 Task: Align the table to center.
Action: Mouse moved to (205, 92)
Screenshot: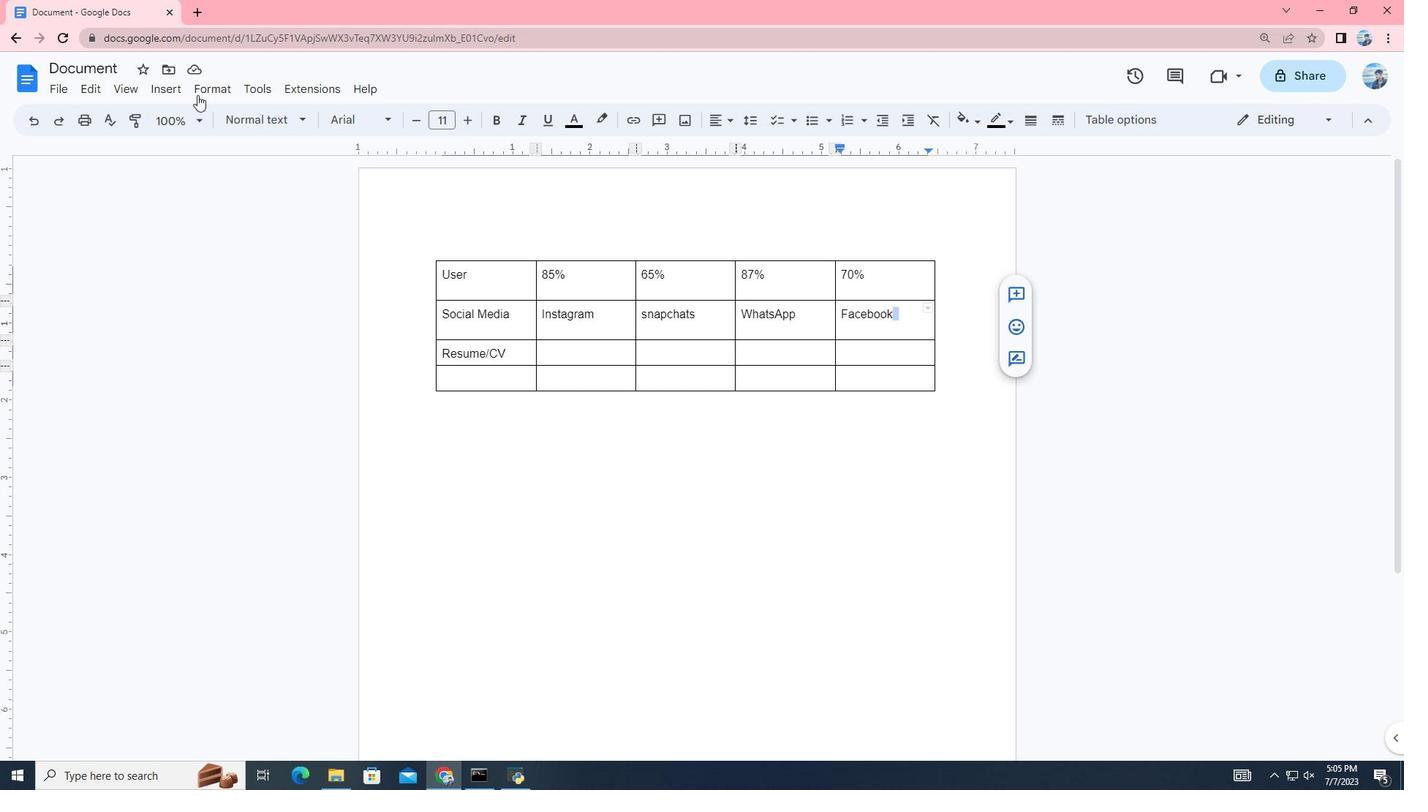 
Action: Mouse pressed left at (205, 92)
Screenshot: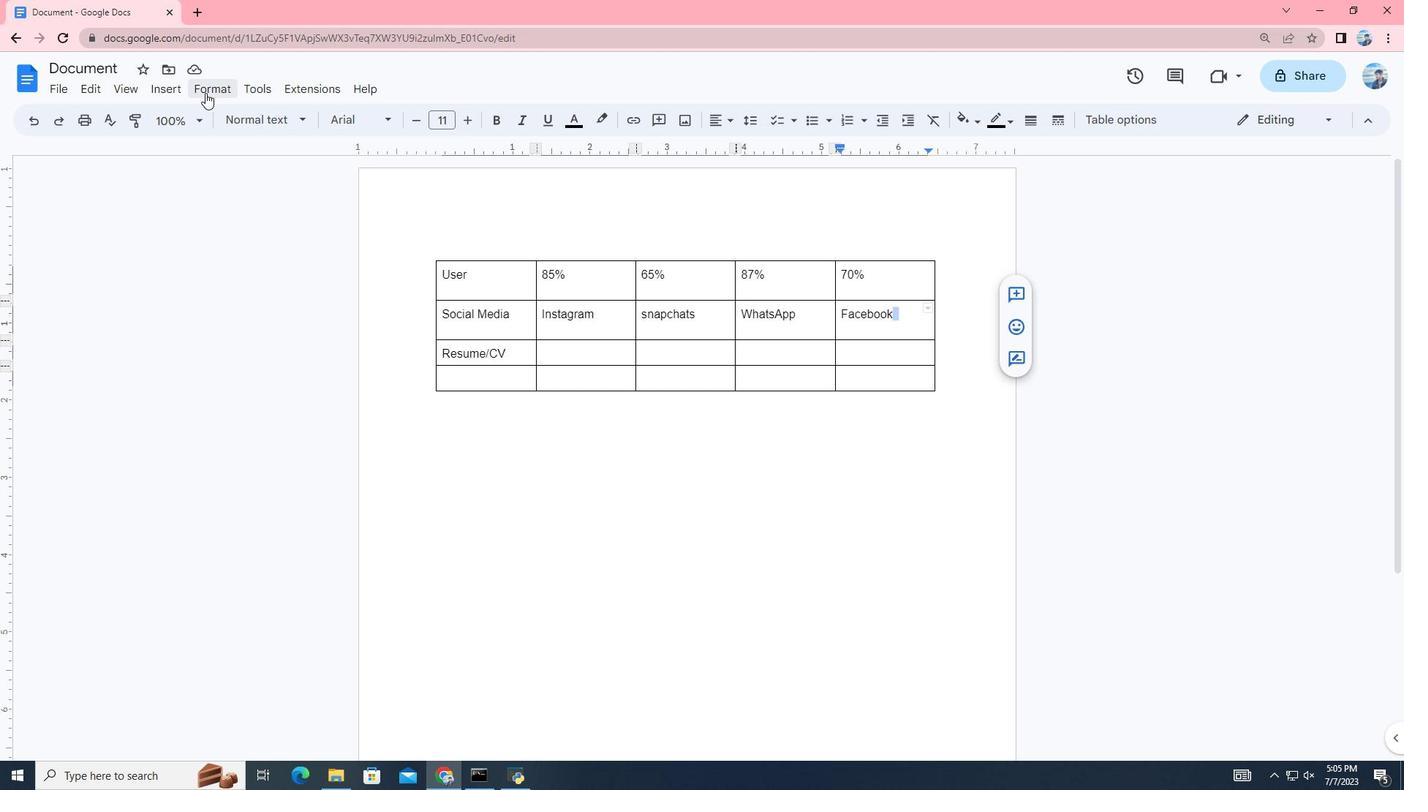 
Action: Mouse moved to (521, 738)
Screenshot: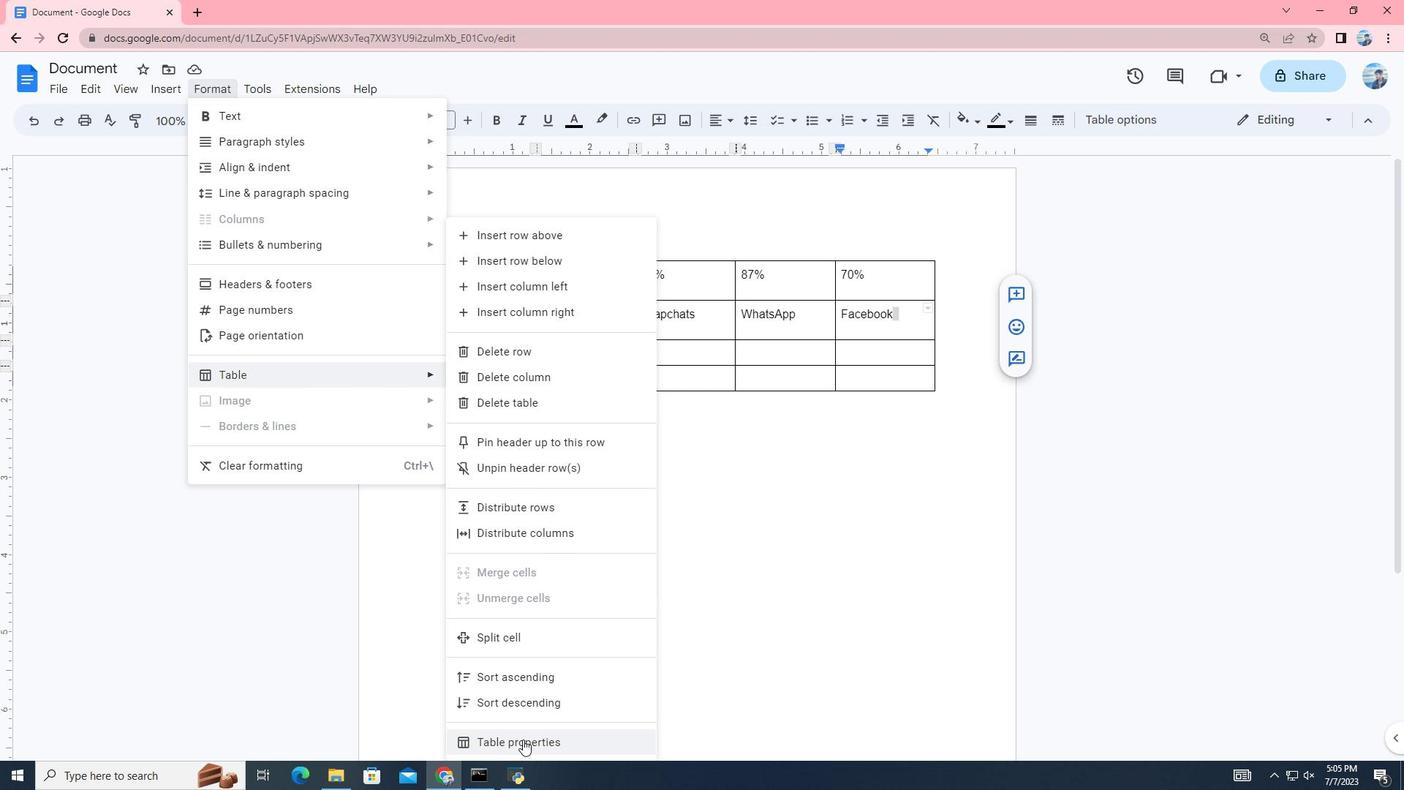 
Action: Mouse pressed left at (521, 738)
Screenshot: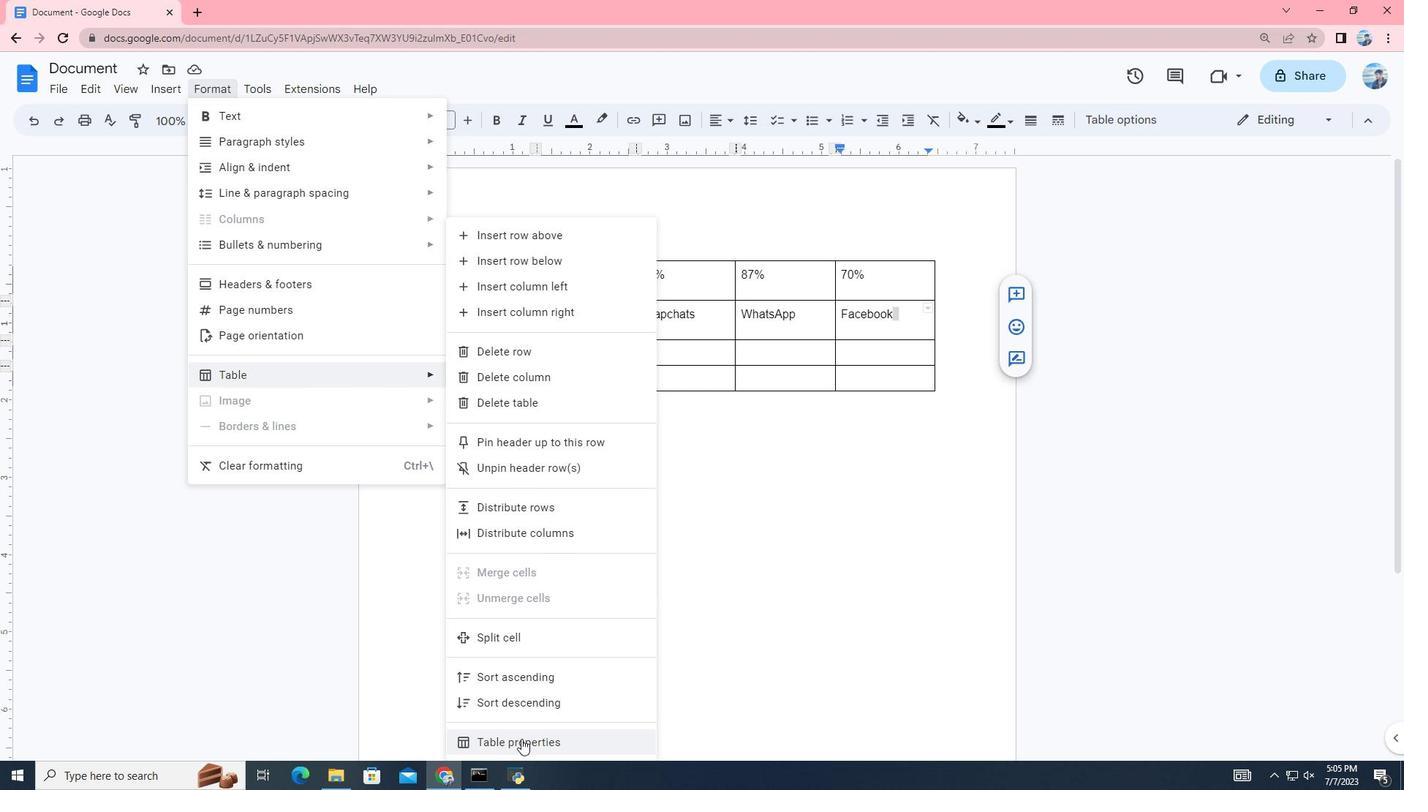 
Action: Mouse moved to (1249, 264)
Screenshot: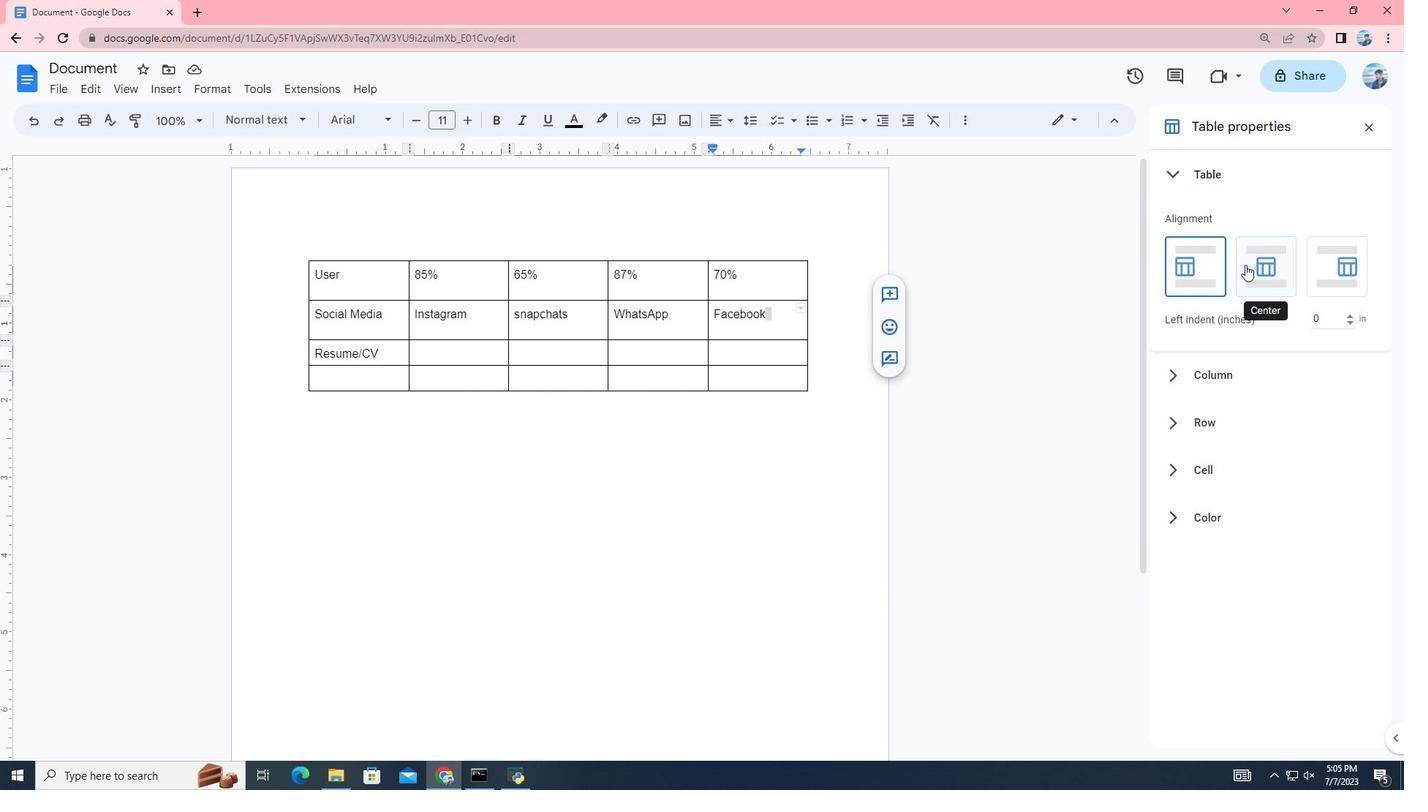 
Action: Mouse pressed left at (1249, 264)
Screenshot: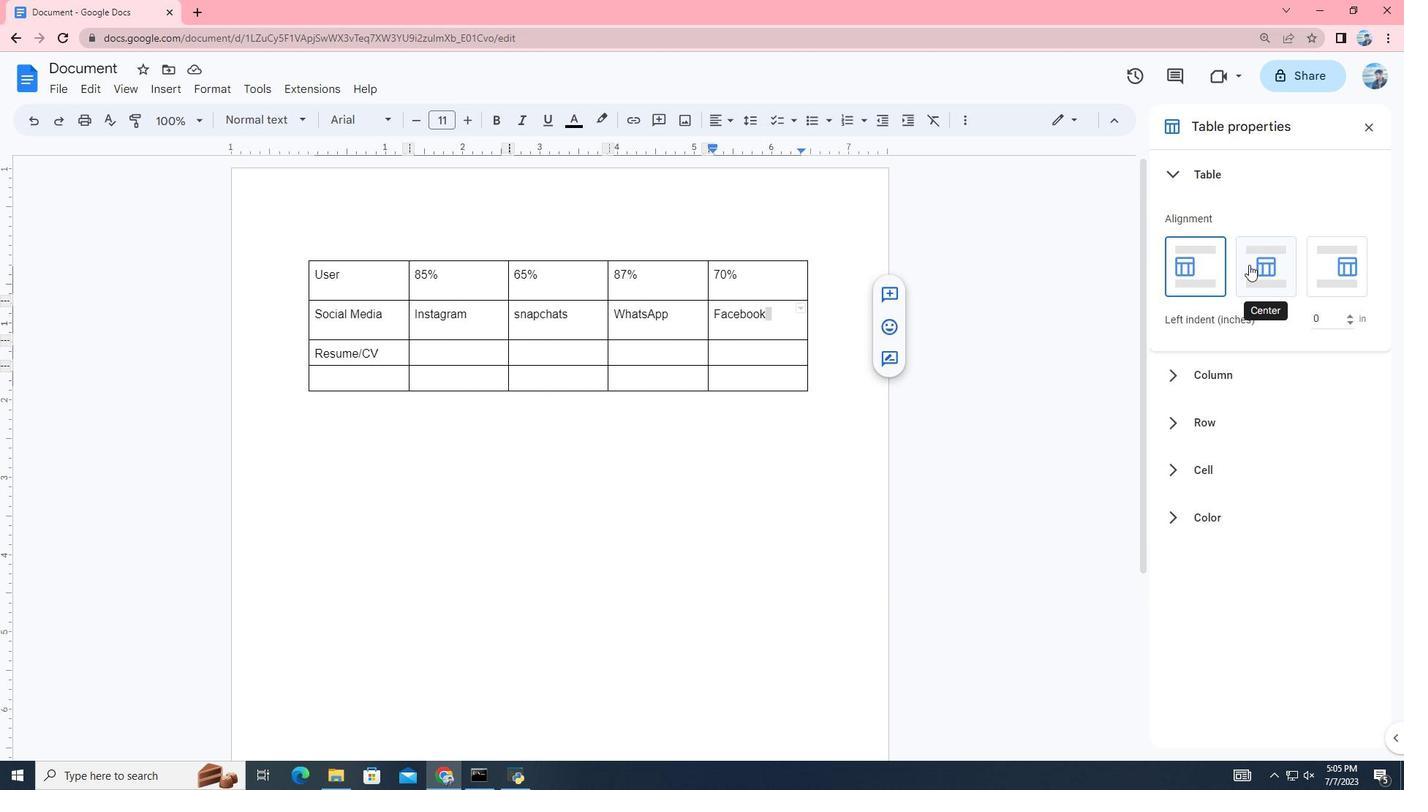 
